 Task: Learn more about a career.
Action: Mouse moved to (911, 122)
Screenshot: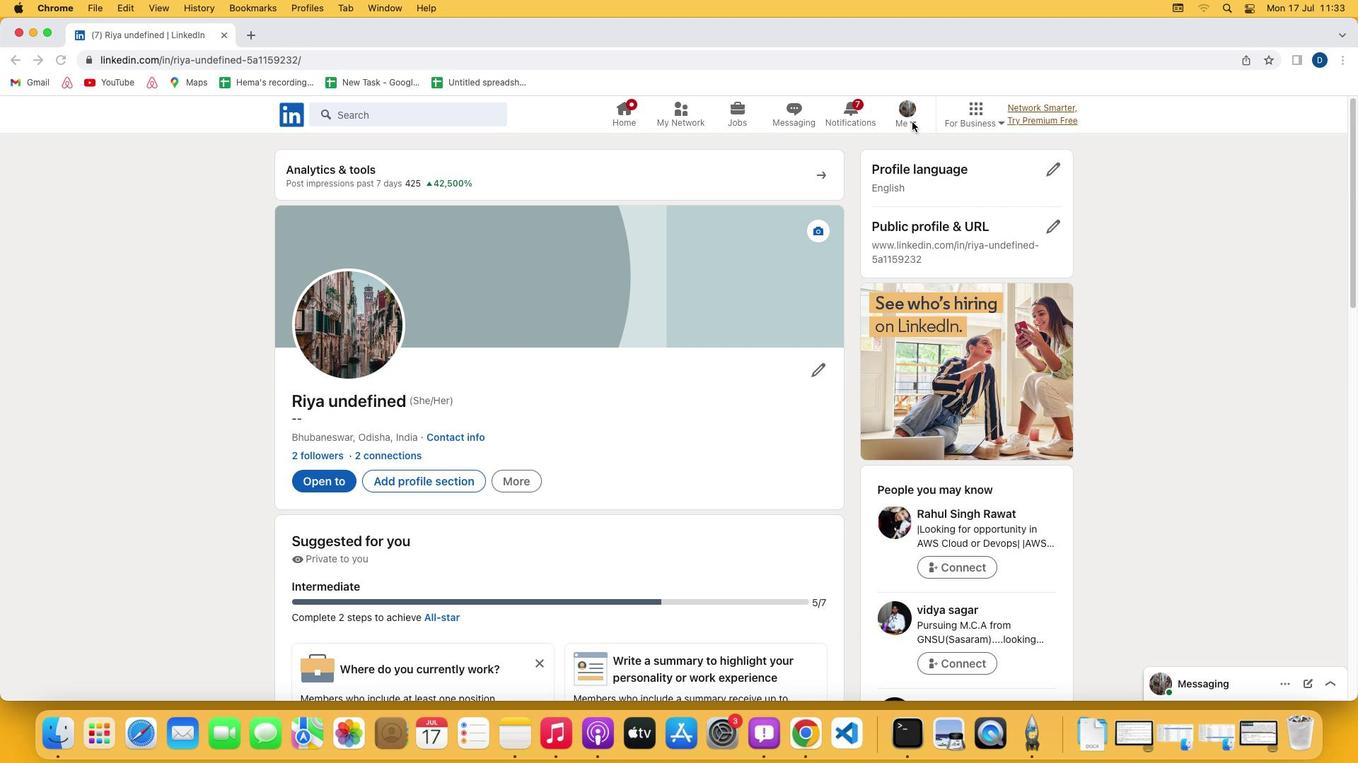 
Action: Mouse pressed left at (911, 122)
Screenshot: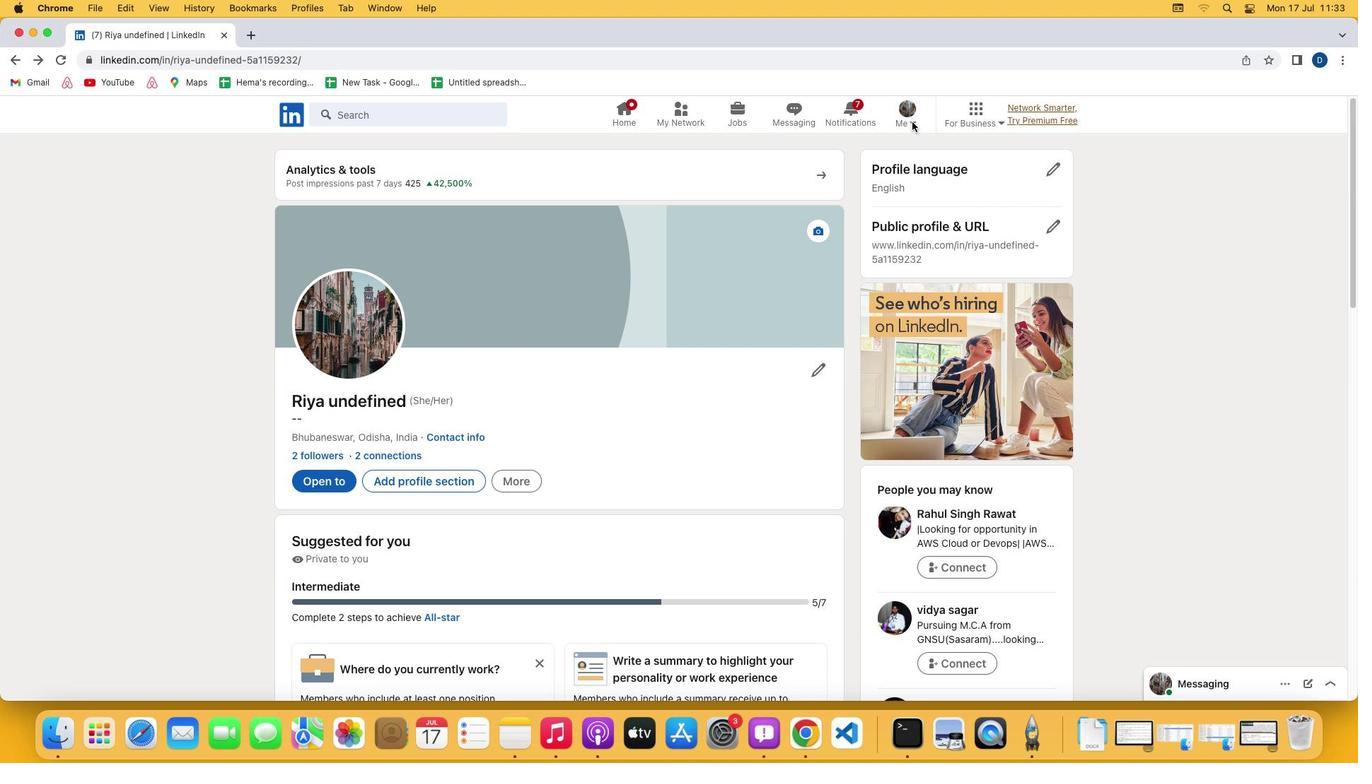 
Action: Mouse moved to (913, 123)
Screenshot: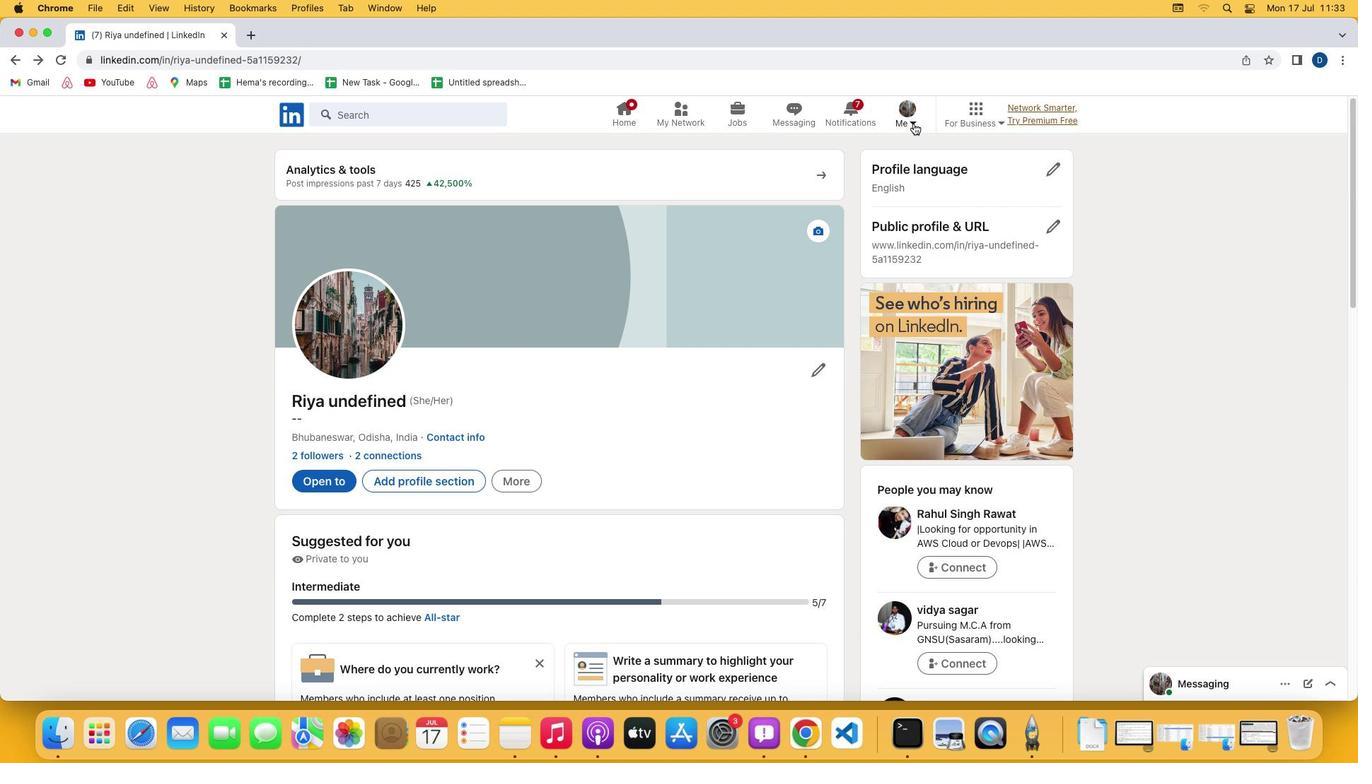 
Action: Mouse pressed left at (913, 123)
Screenshot: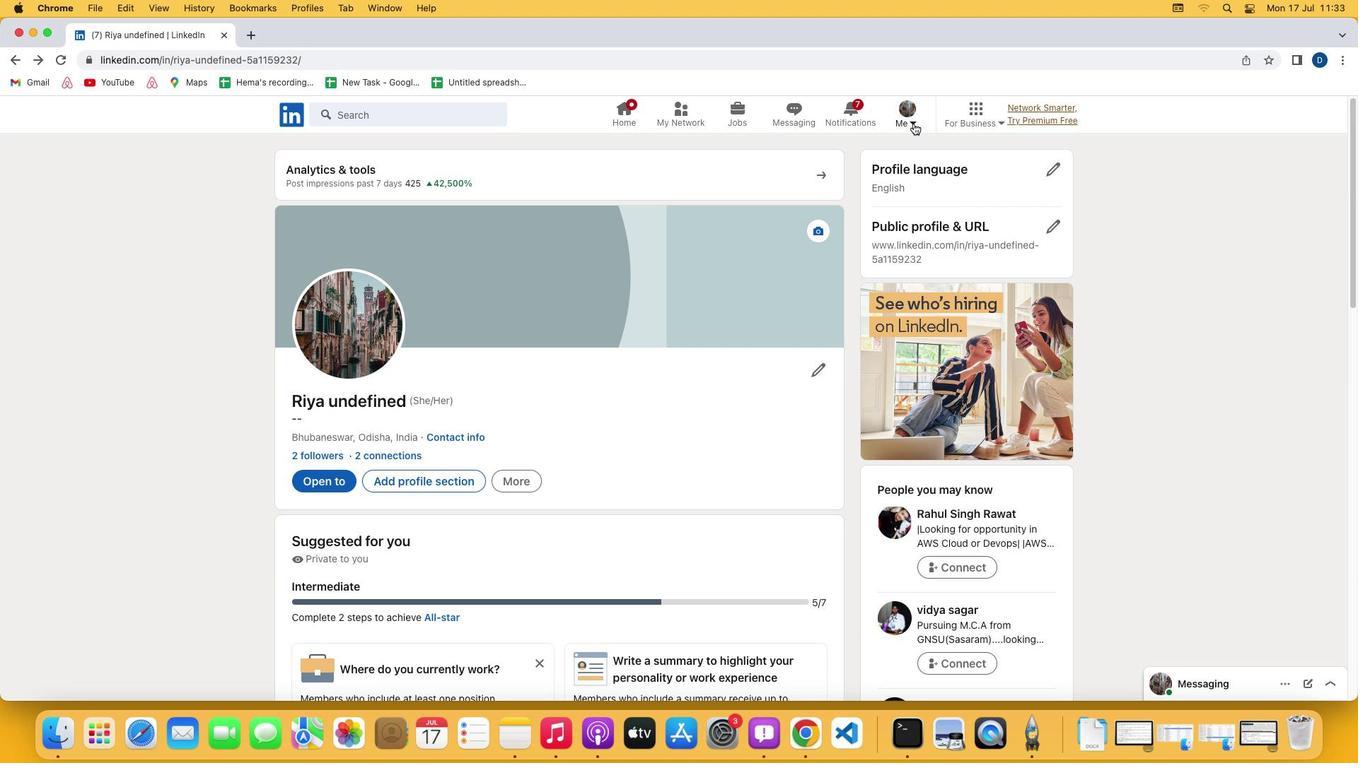 
Action: Mouse moved to (817, 270)
Screenshot: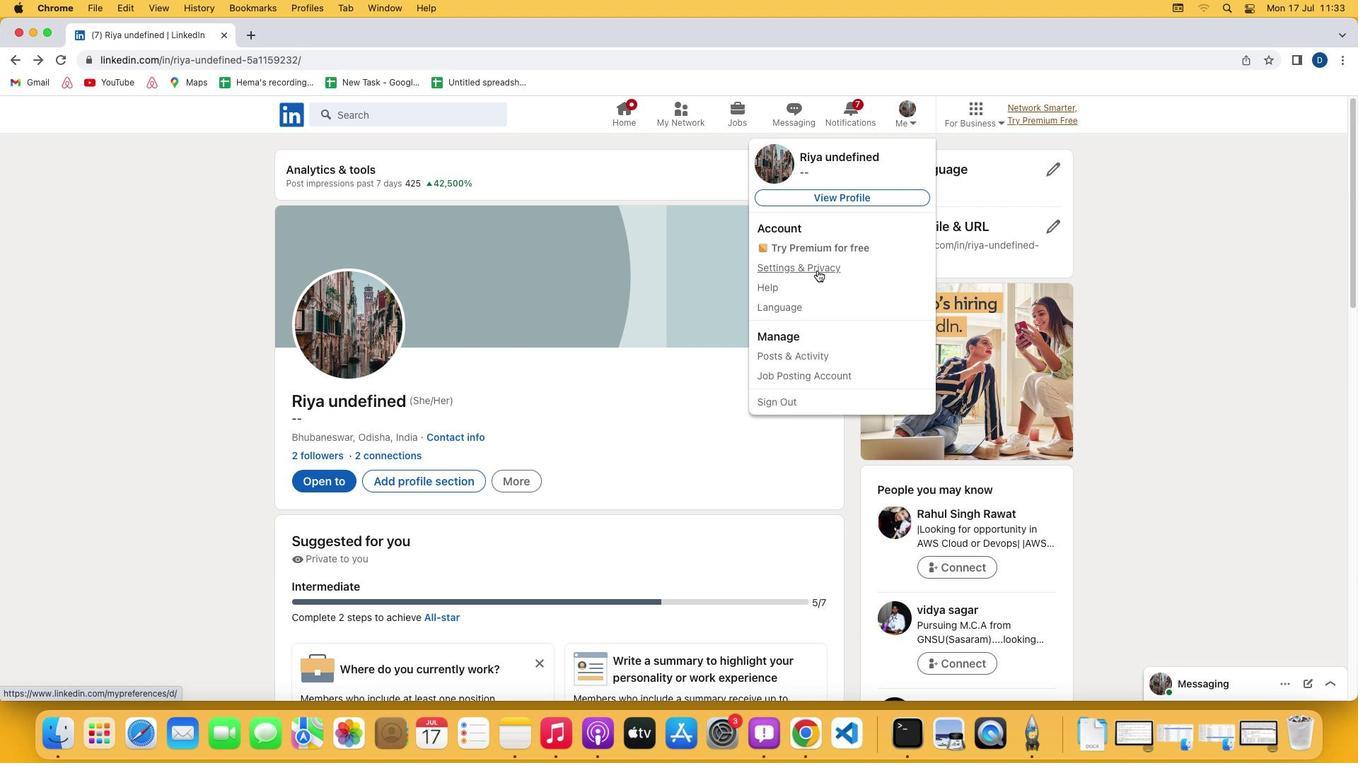 
Action: Mouse pressed left at (817, 270)
Screenshot: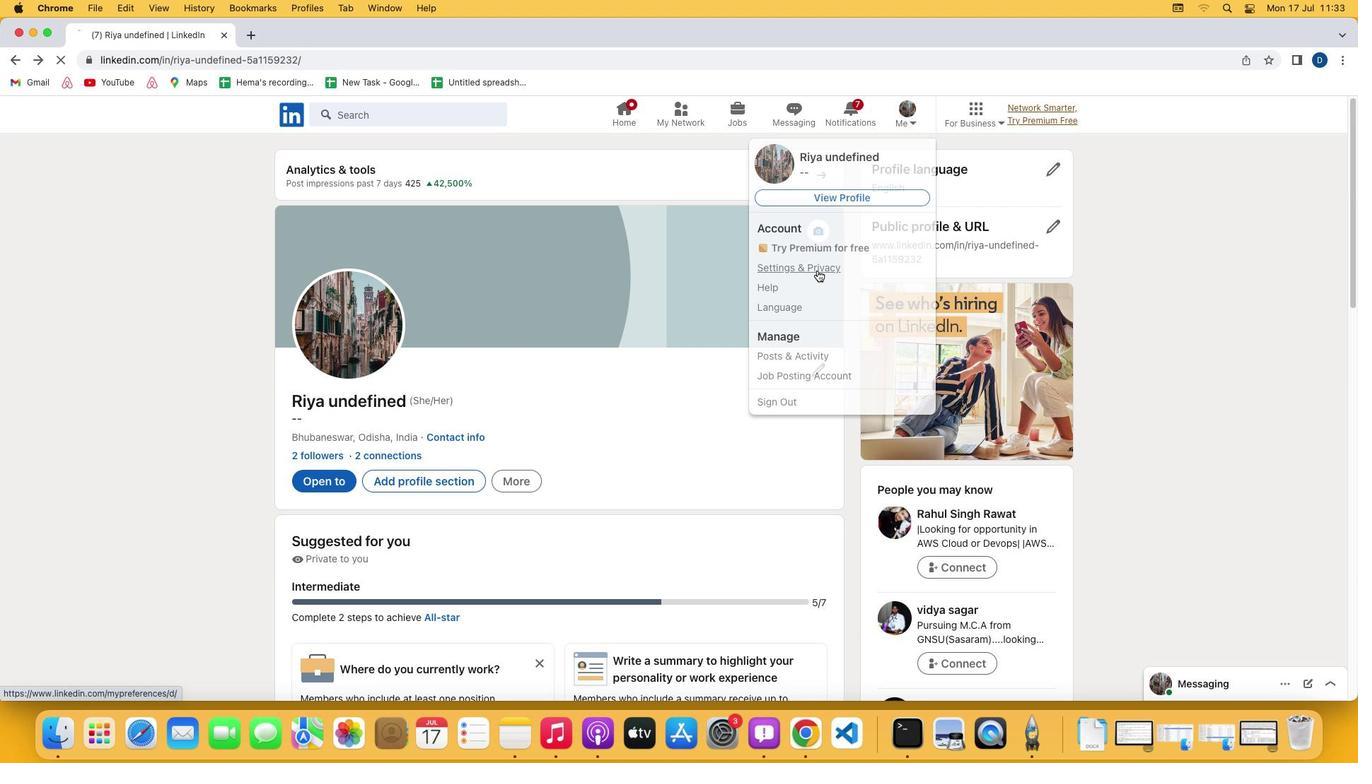 
Action: Mouse moved to (613, 477)
Screenshot: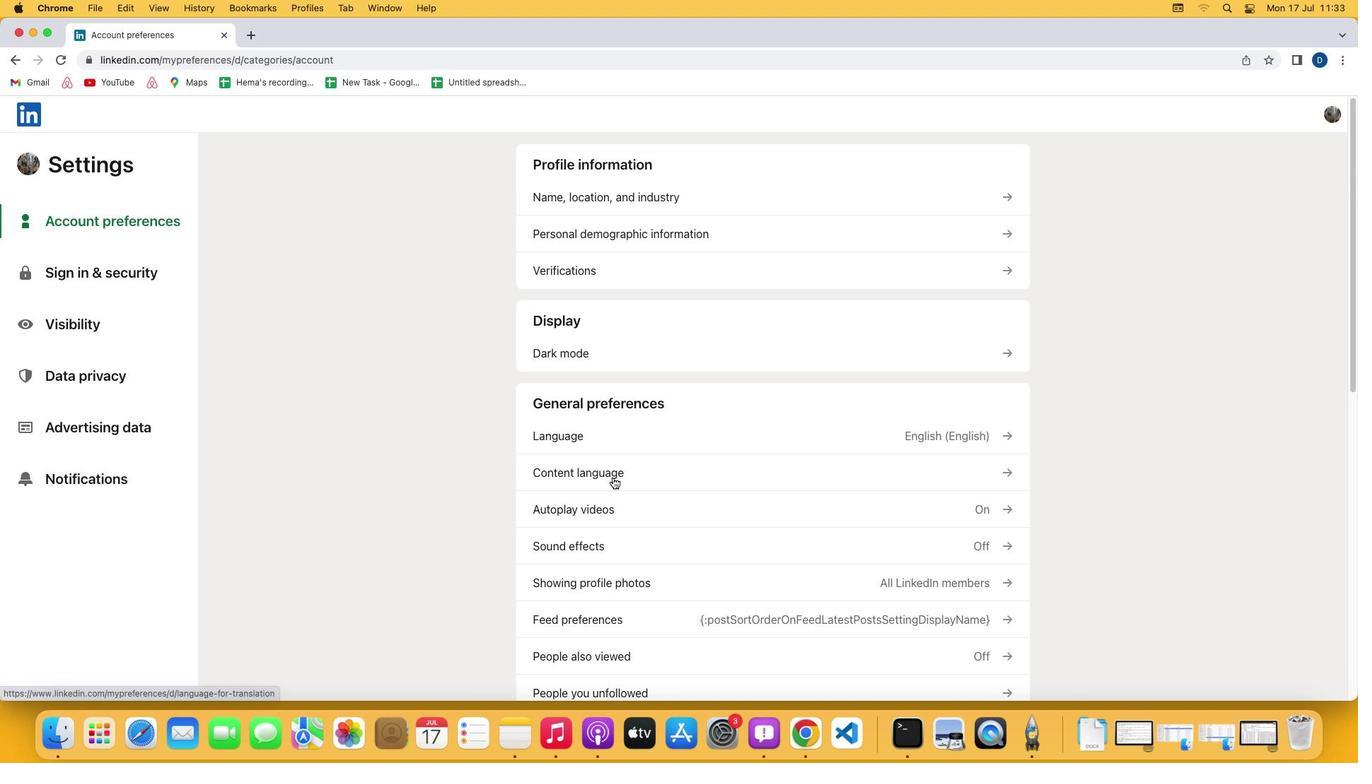 
Action: Mouse scrolled (613, 477) with delta (0, 0)
Screenshot: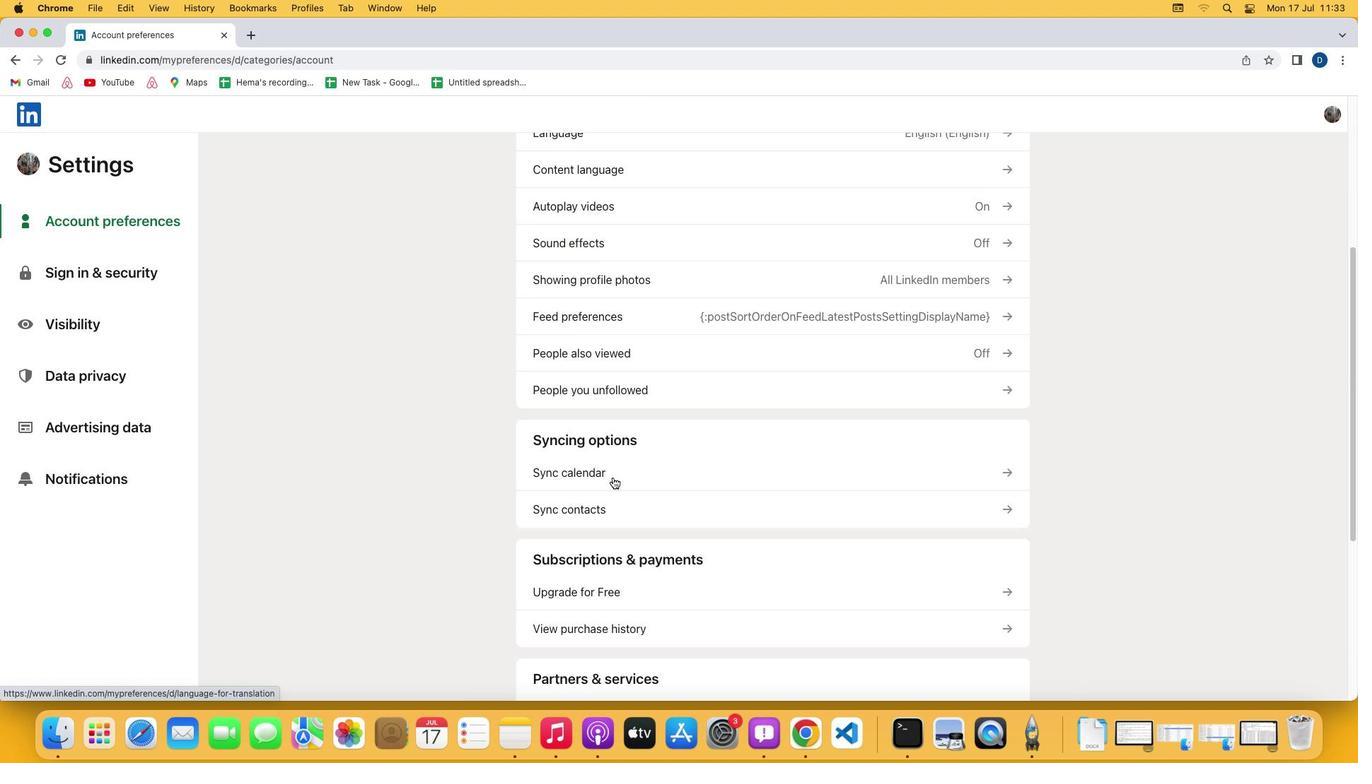 
Action: Mouse scrolled (613, 477) with delta (0, 0)
Screenshot: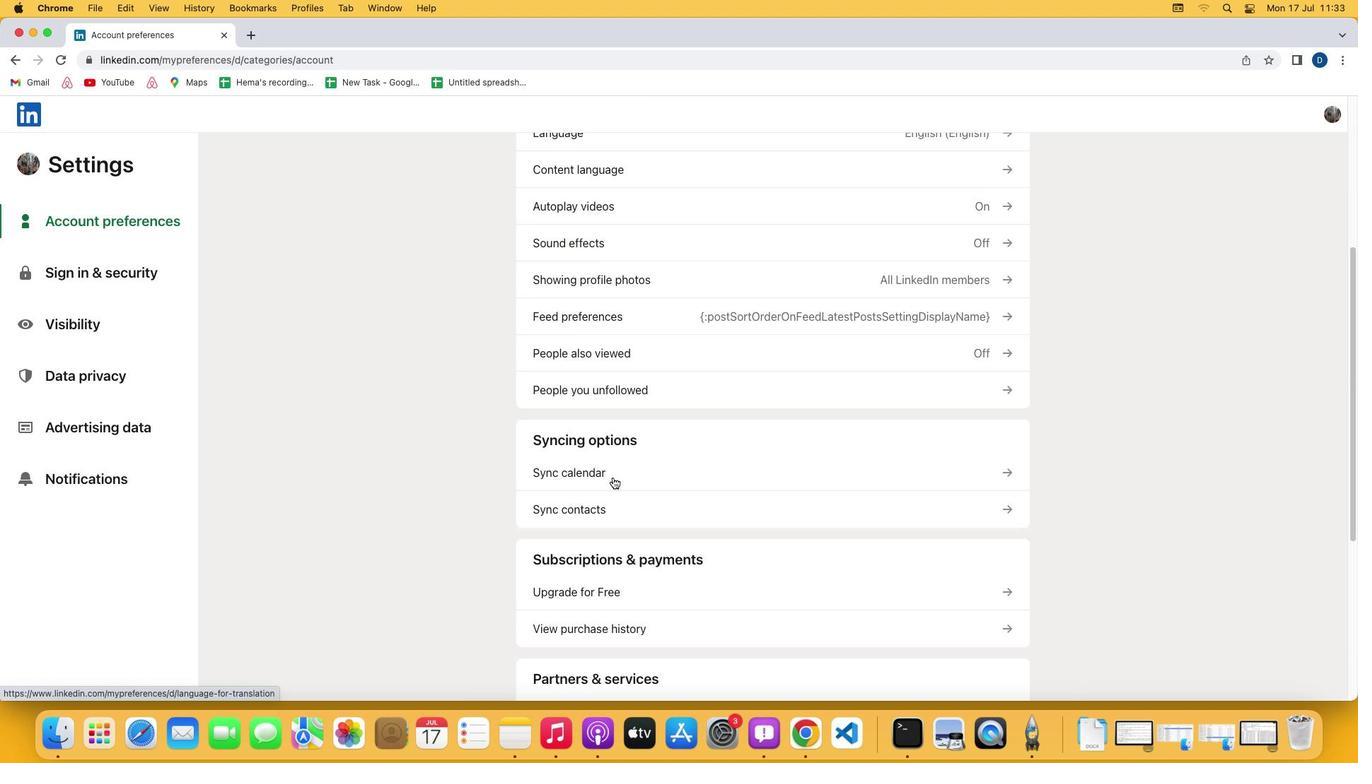 
Action: Mouse scrolled (613, 477) with delta (0, -2)
Screenshot: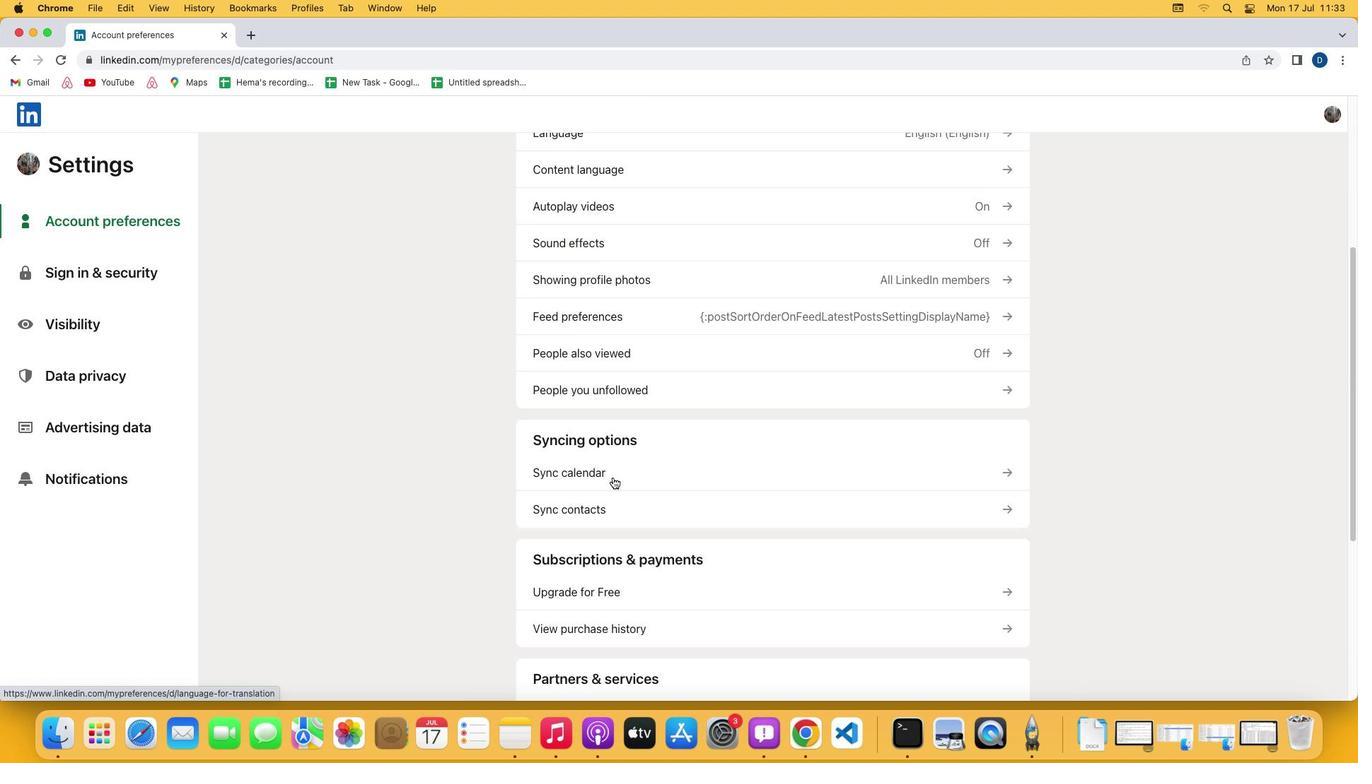 
Action: Mouse scrolled (613, 477) with delta (0, -3)
Screenshot: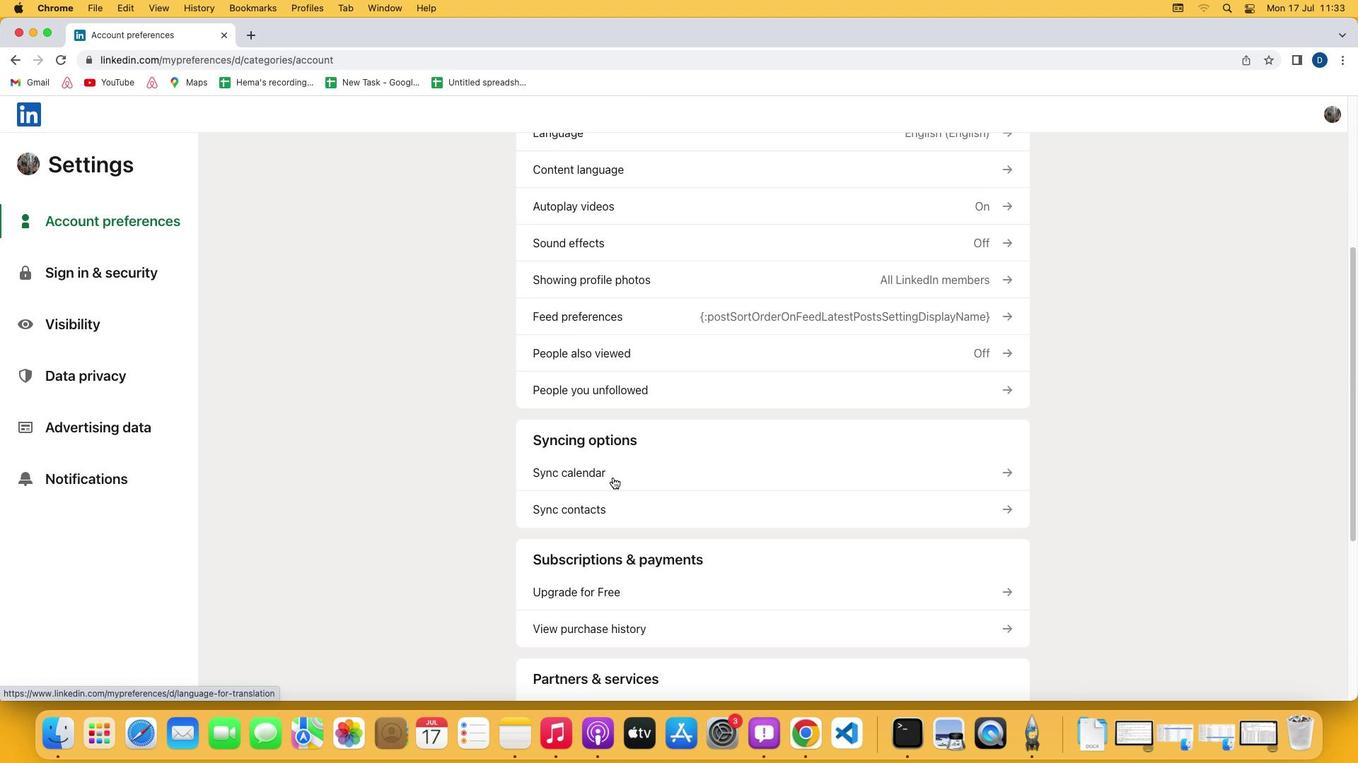 
Action: Mouse scrolled (613, 477) with delta (0, 0)
Screenshot: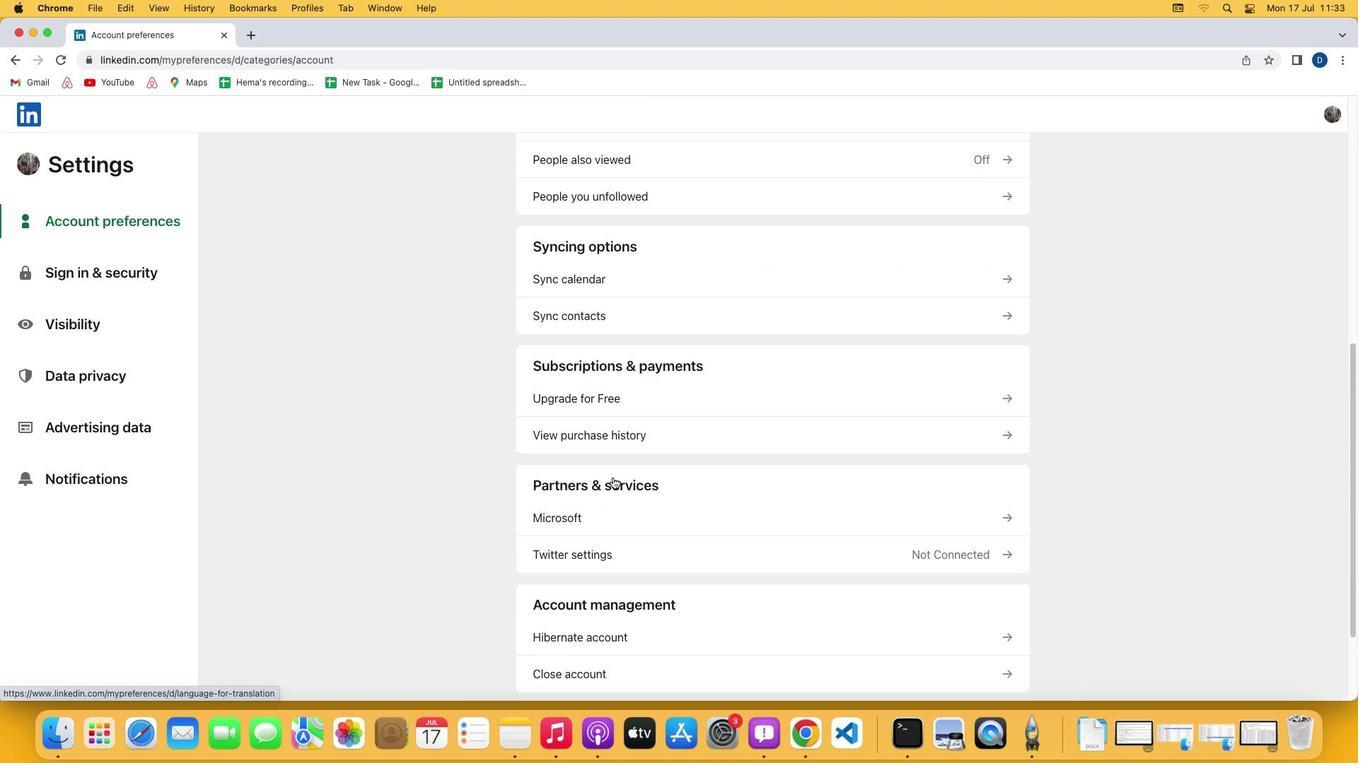 
Action: Mouse scrolled (613, 477) with delta (0, 0)
Screenshot: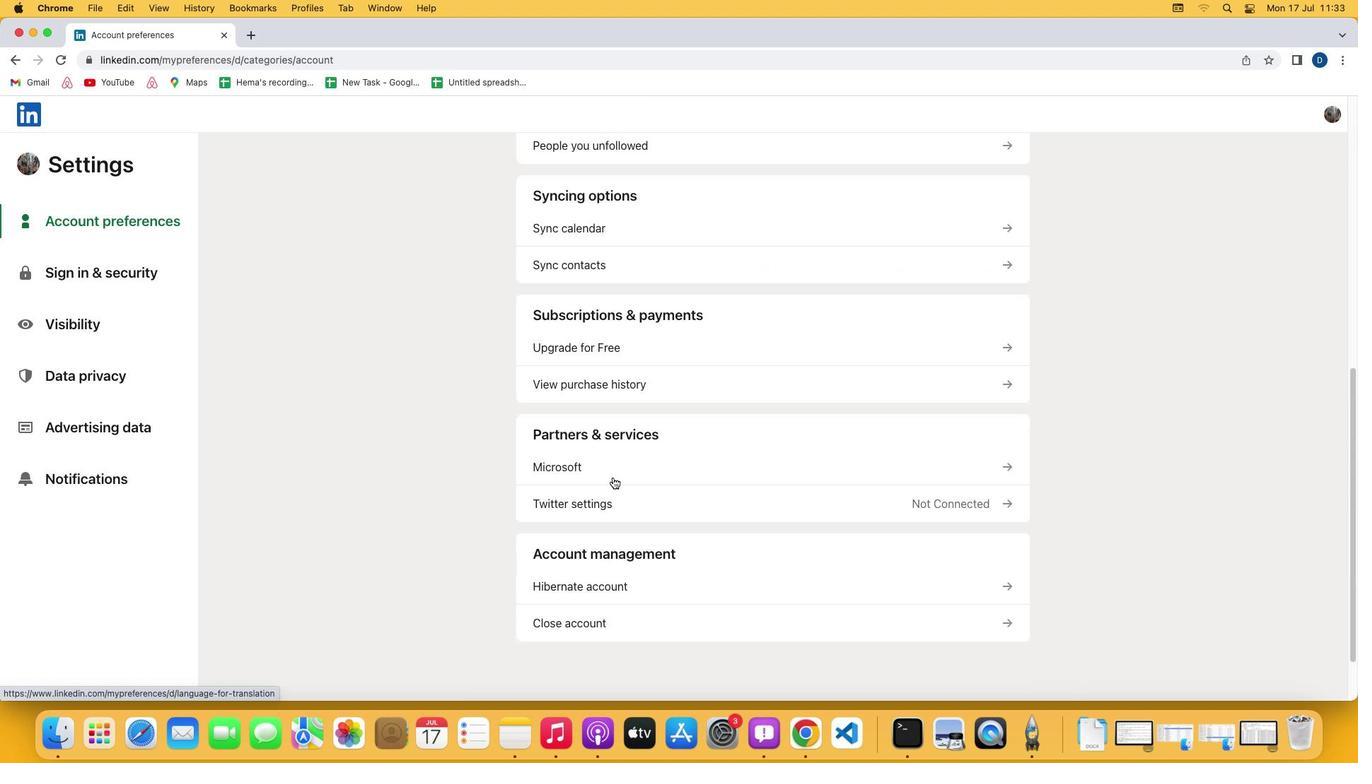 
Action: Mouse scrolled (613, 477) with delta (0, -2)
Screenshot: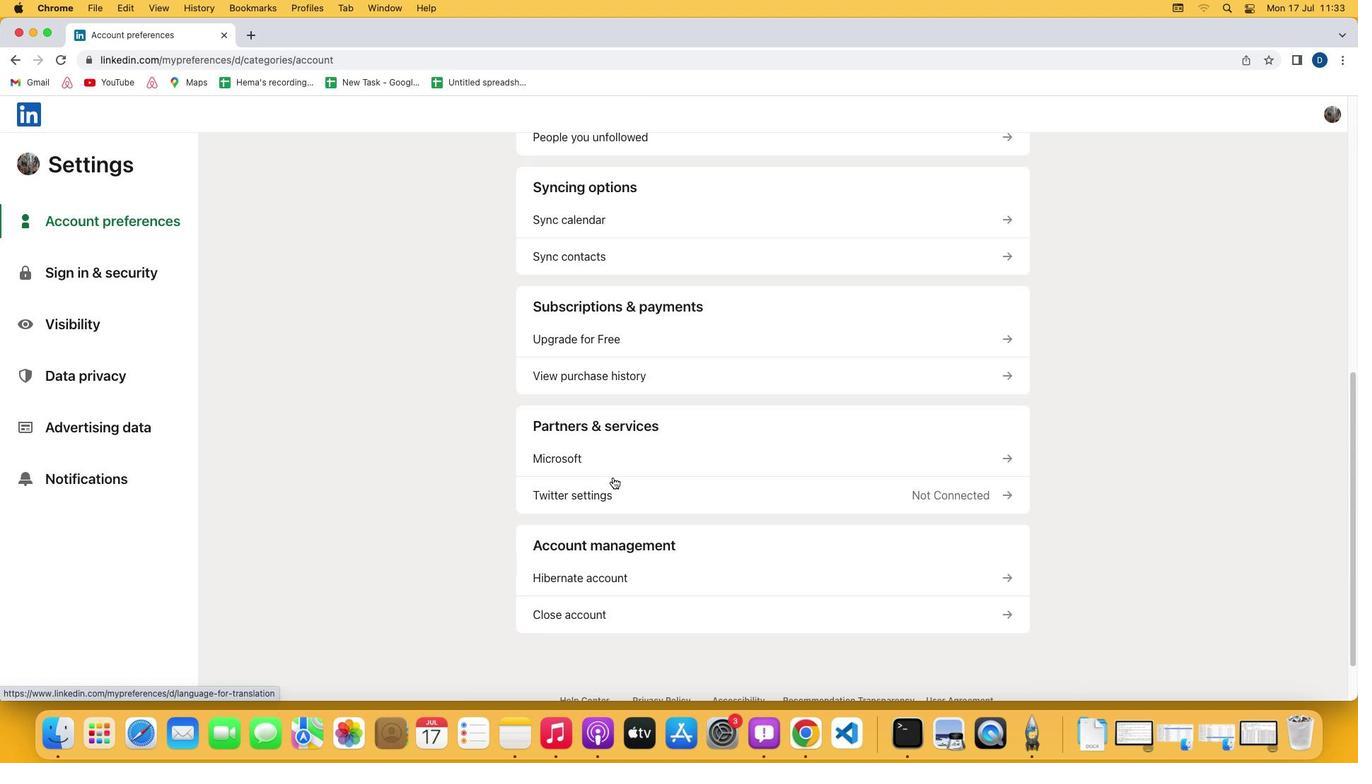 
Action: Mouse scrolled (613, 477) with delta (0, -2)
Screenshot: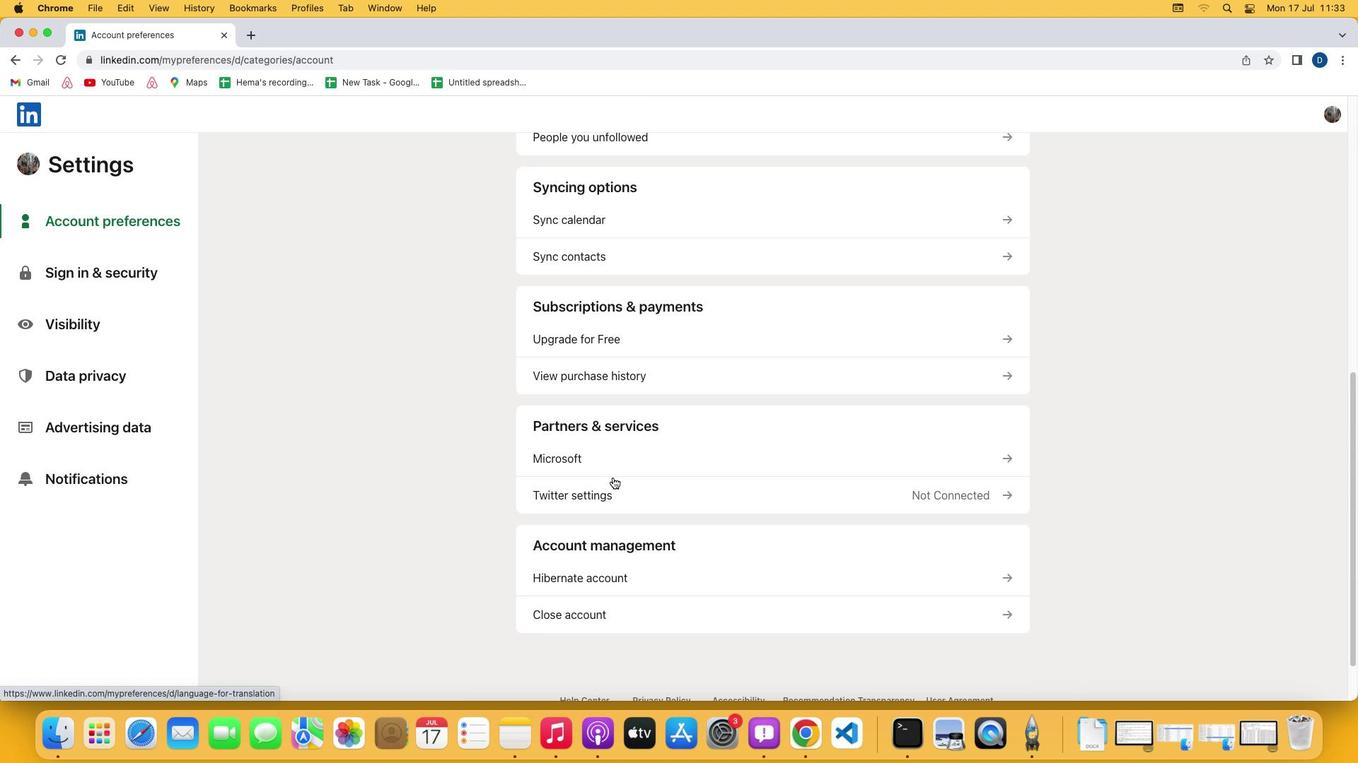 
Action: Mouse moved to (630, 328)
Screenshot: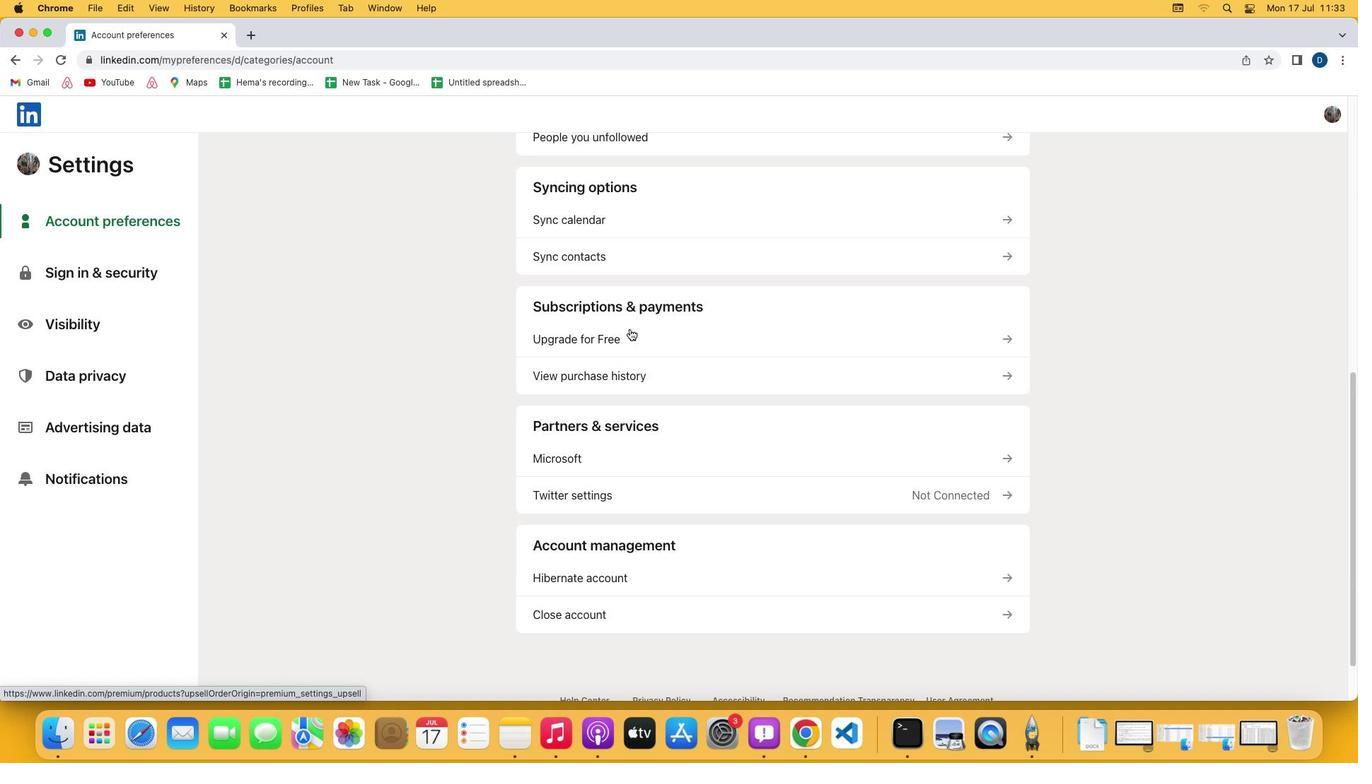 
Action: Mouse pressed left at (630, 328)
Screenshot: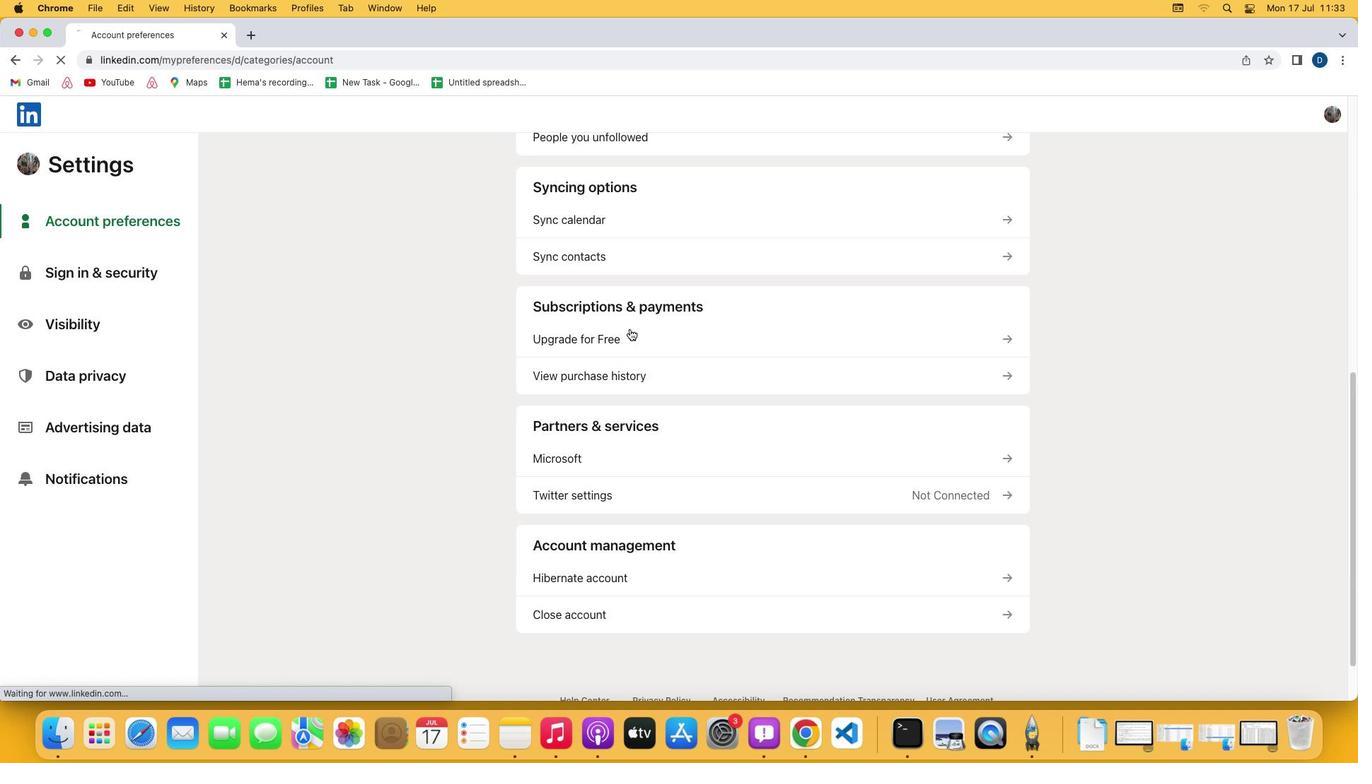 
Action: Mouse moved to (550, 415)
Screenshot: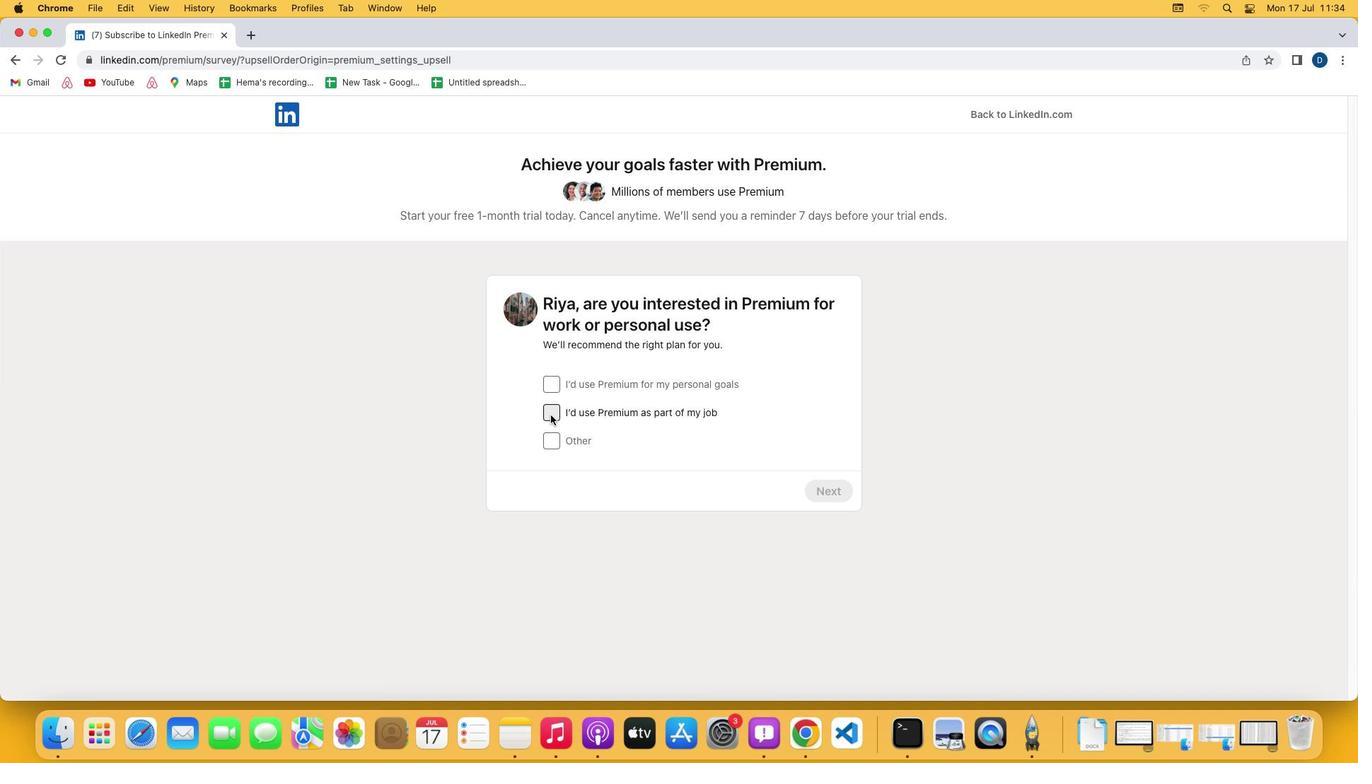 
Action: Mouse pressed left at (550, 415)
Screenshot: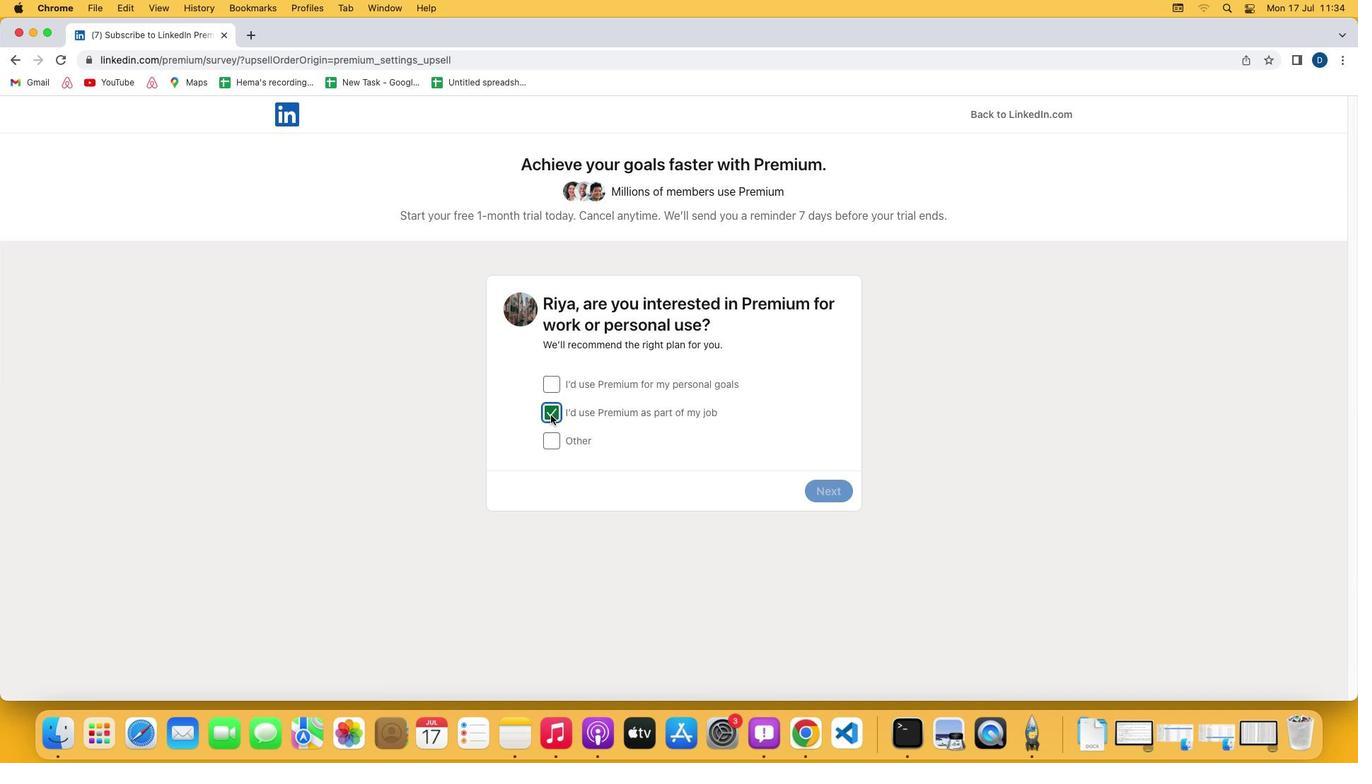 
Action: Mouse moved to (825, 488)
Screenshot: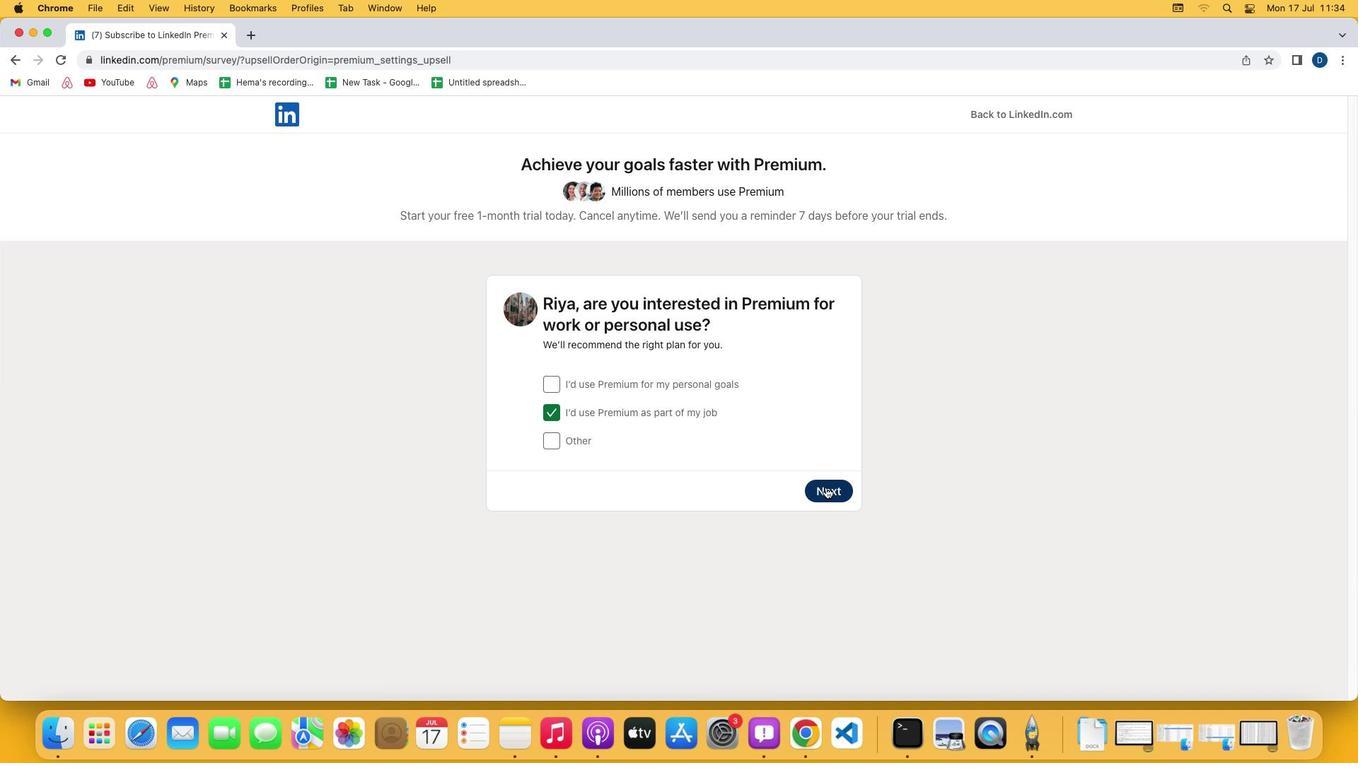 
Action: Mouse pressed left at (825, 488)
Screenshot: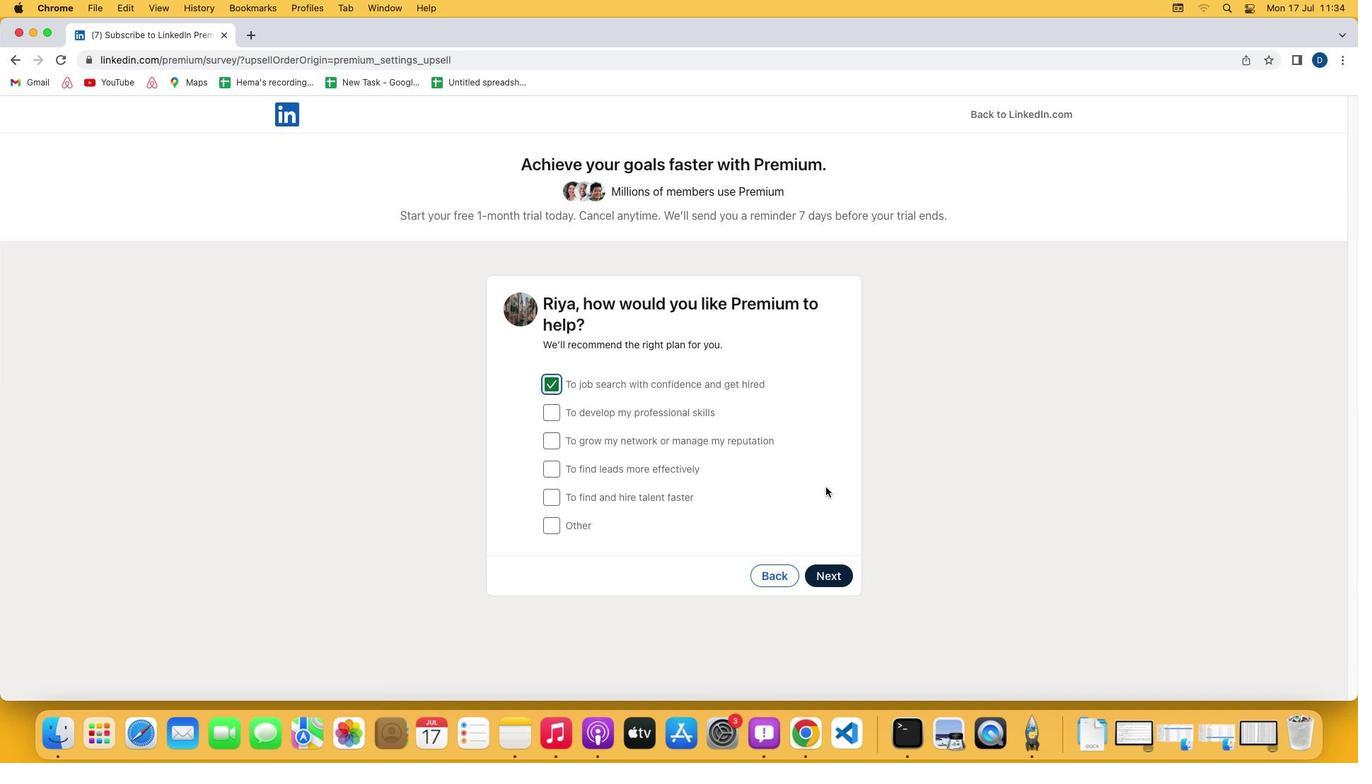 
Action: Mouse moved to (832, 573)
Screenshot: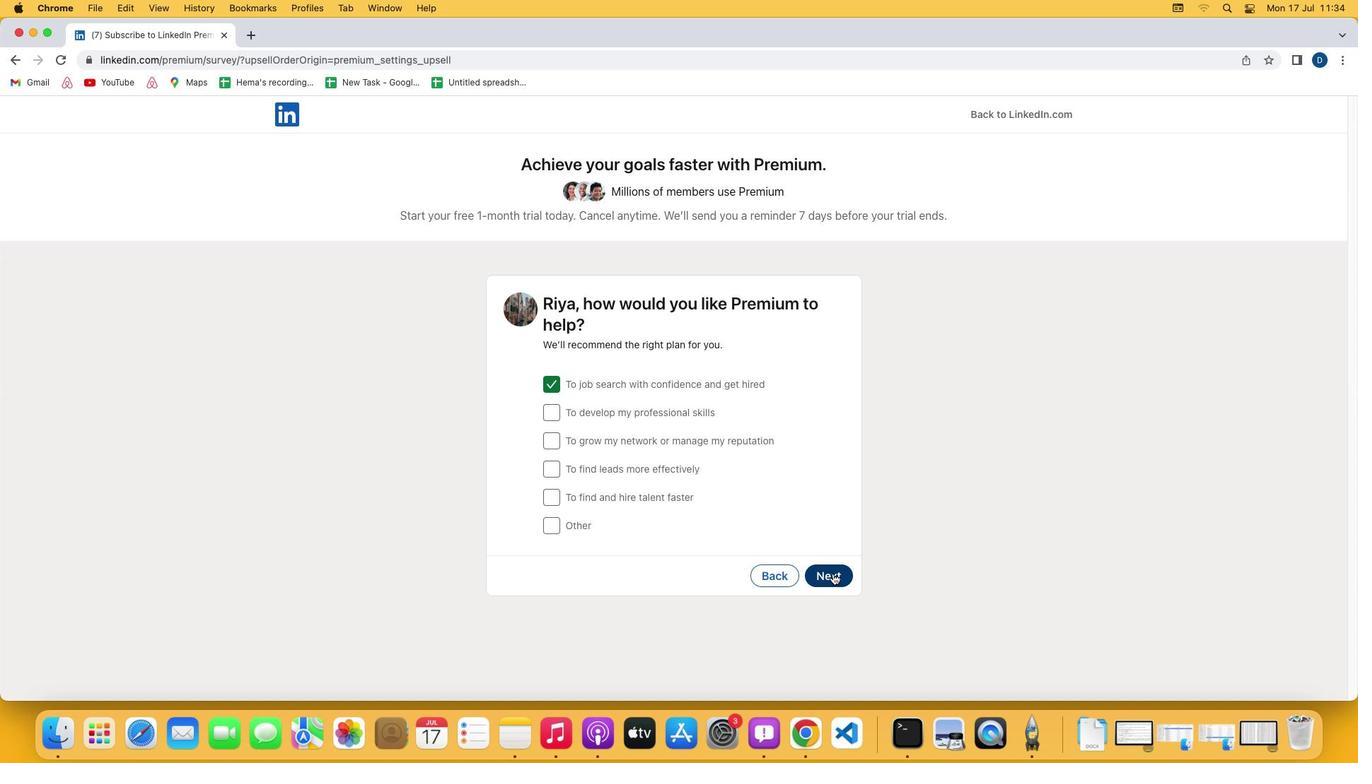 
Action: Mouse pressed left at (832, 573)
Screenshot: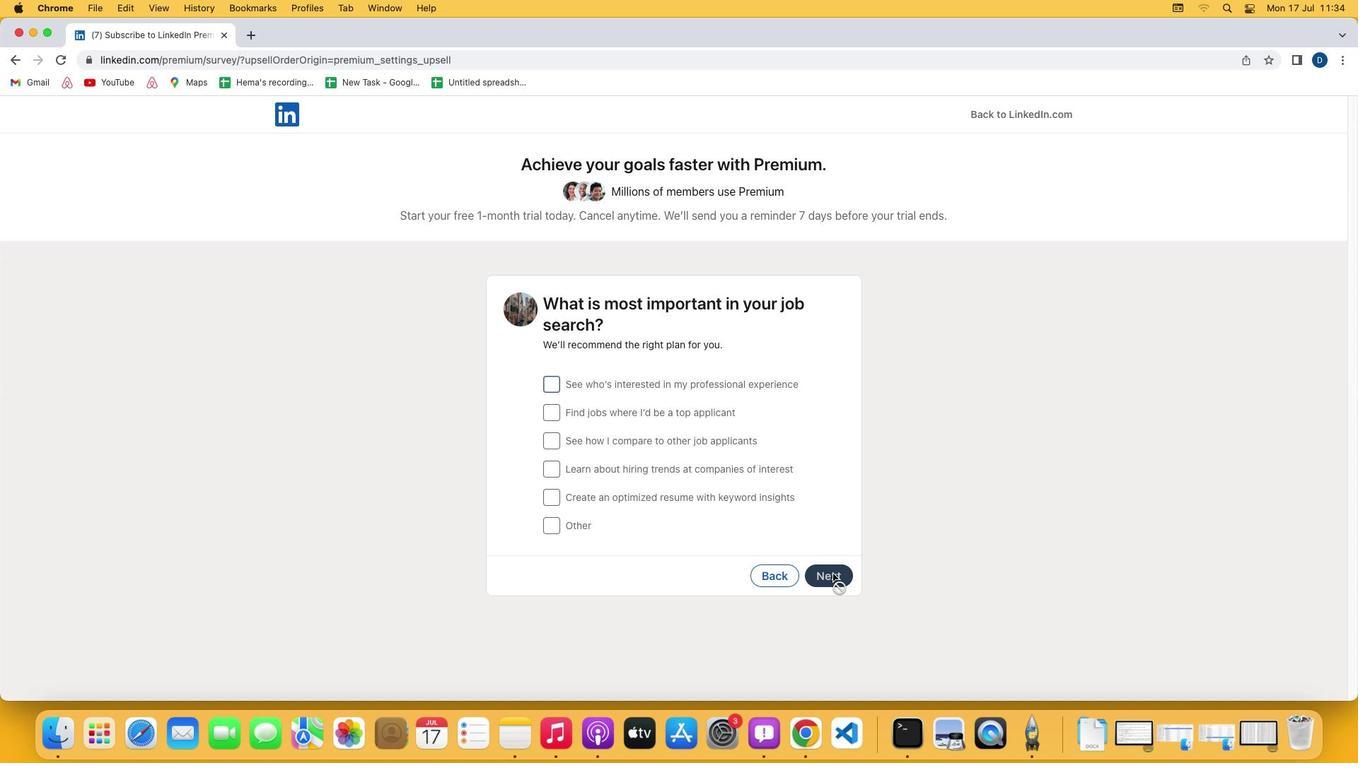 
Action: Mouse moved to (545, 415)
Screenshot: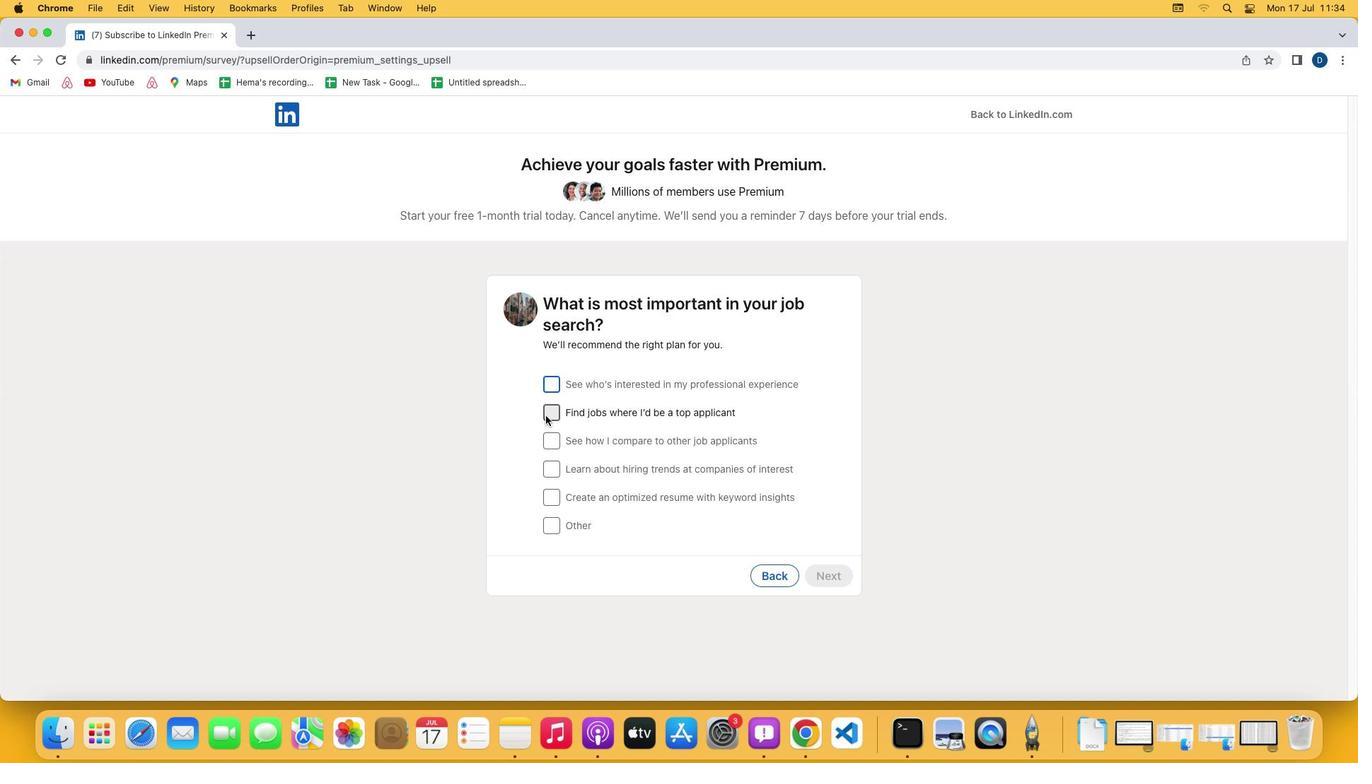 
Action: Mouse pressed left at (545, 415)
Screenshot: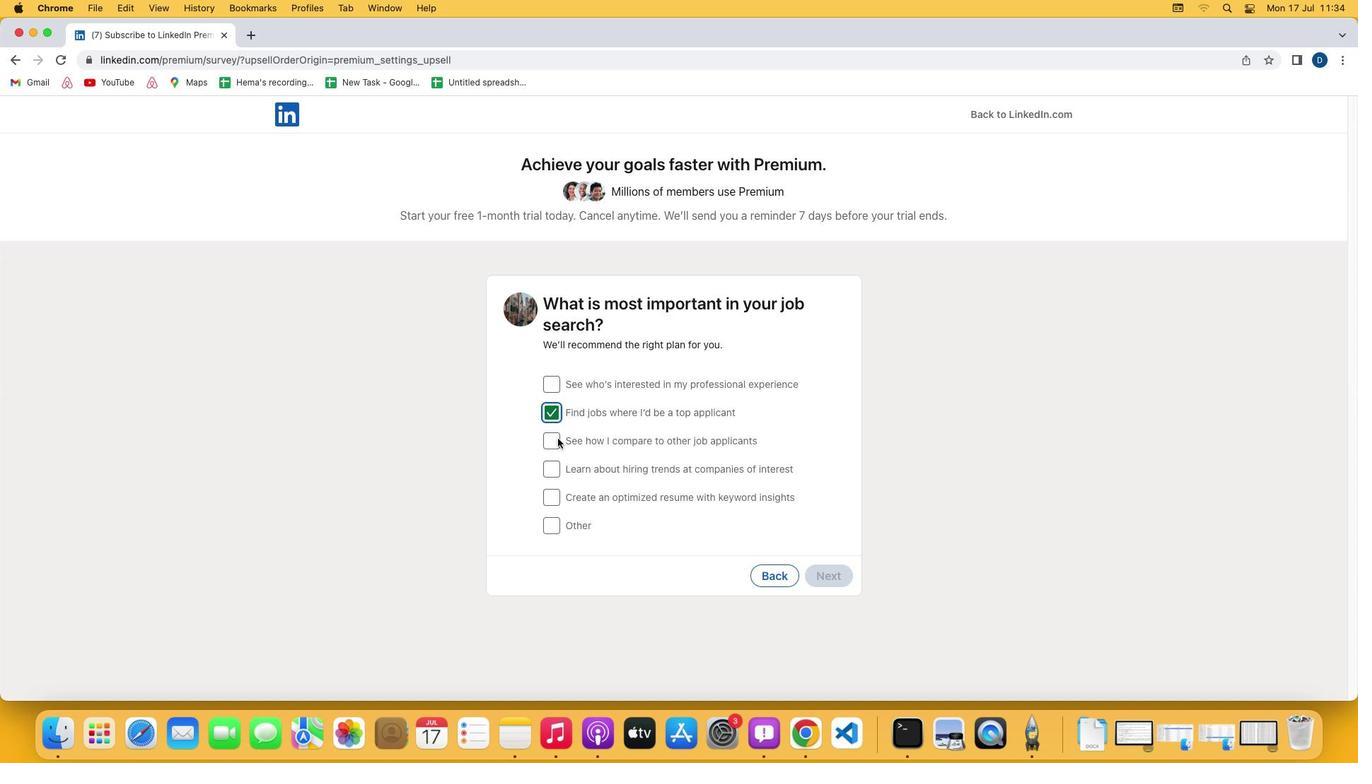 
Action: Mouse moved to (817, 582)
Screenshot: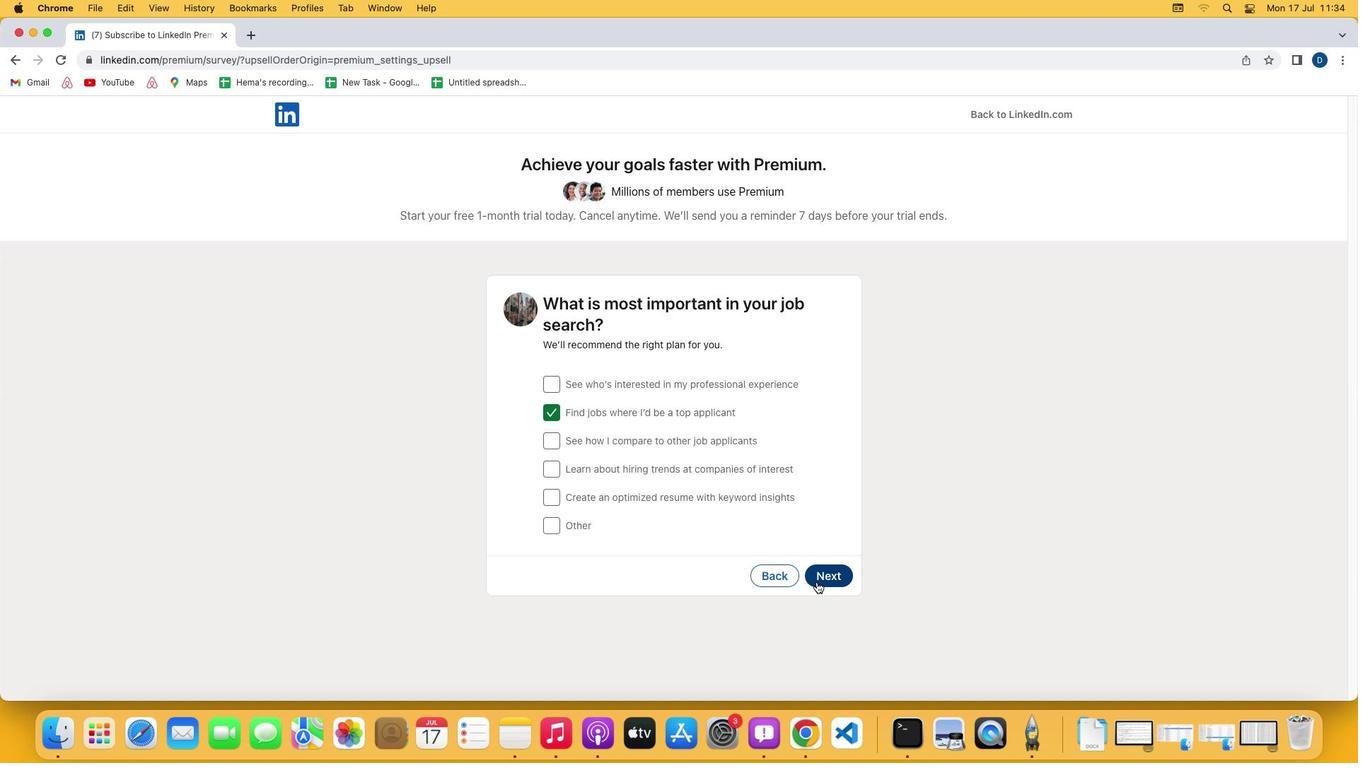 
Action: Mouse pressed left at (817, 582)
Screenshot: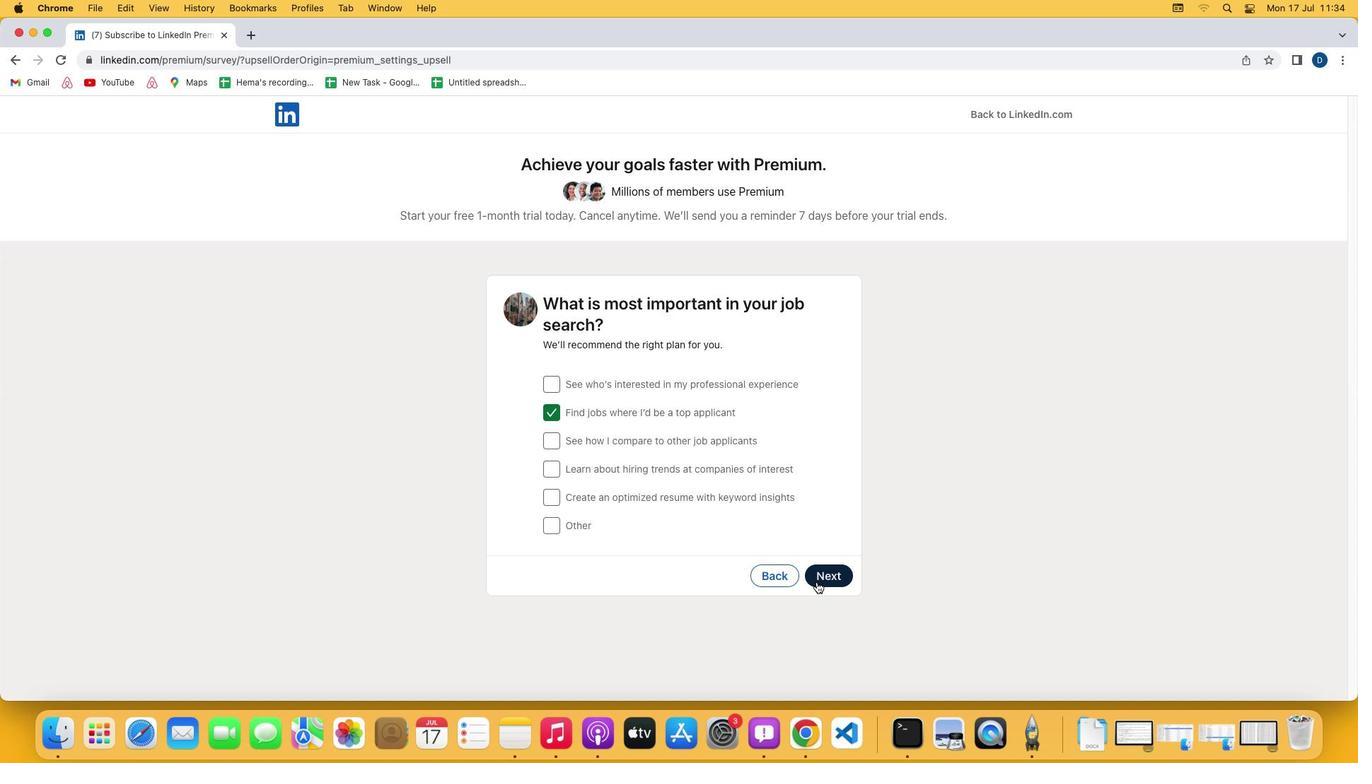 
Action: Mouse moved to (681, 551)
Screenshot: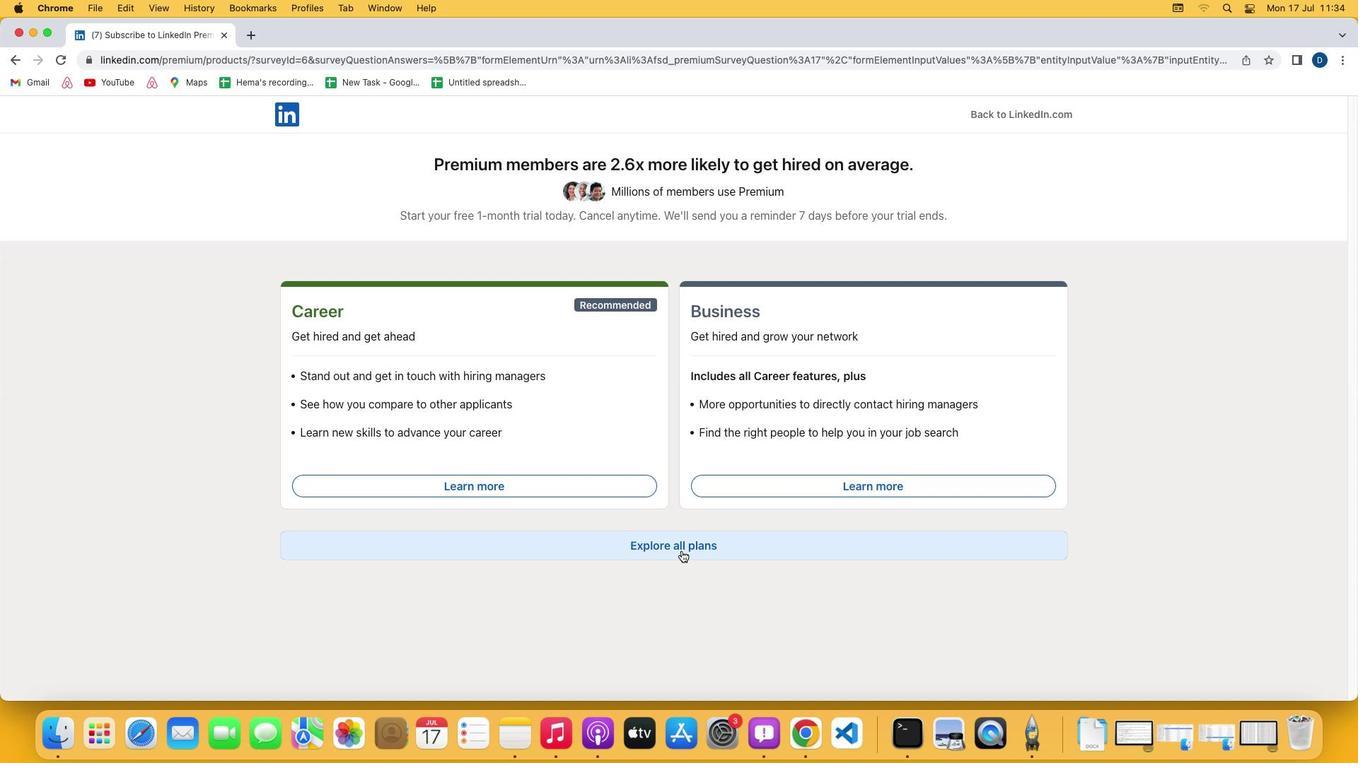 
Action: Mouse pressed left at (681, 551)
Screenshot: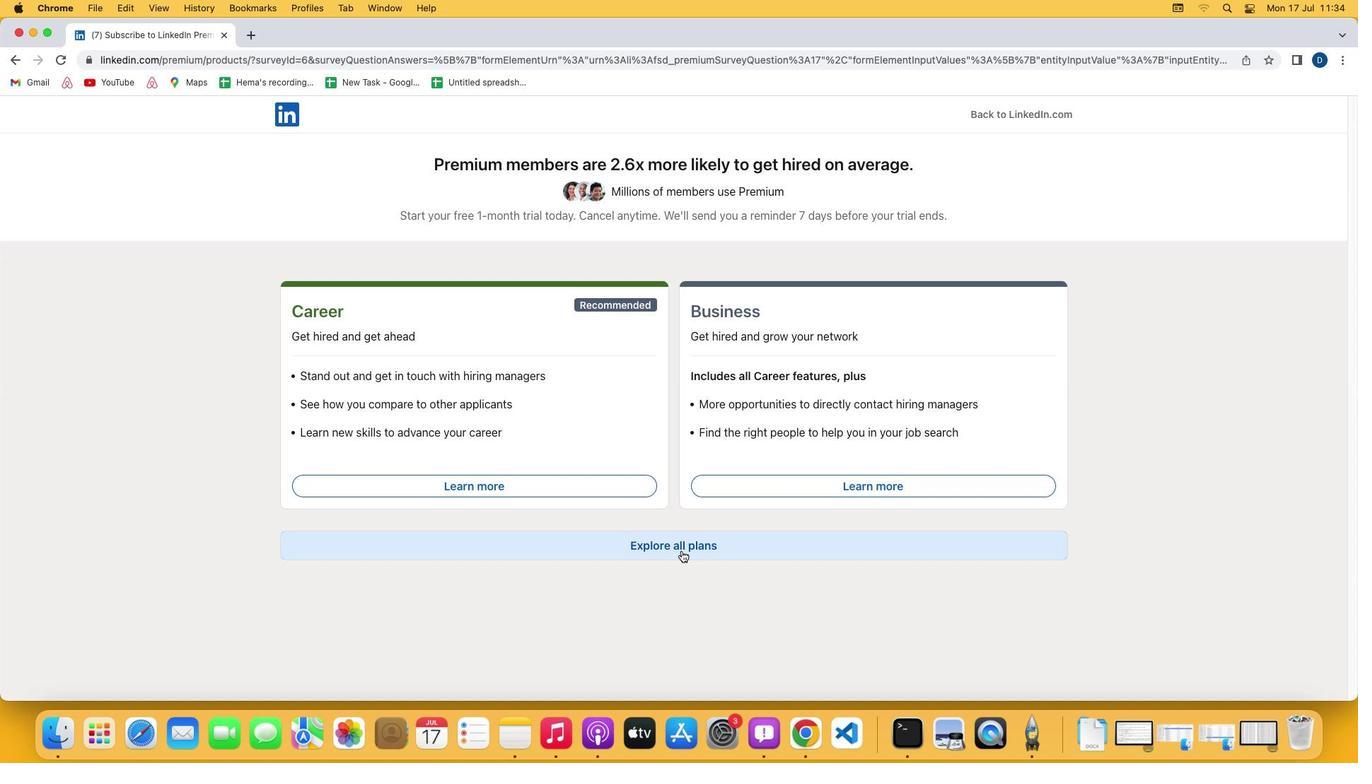 
Action: Mouse moved to (372, 585)
Screenshot: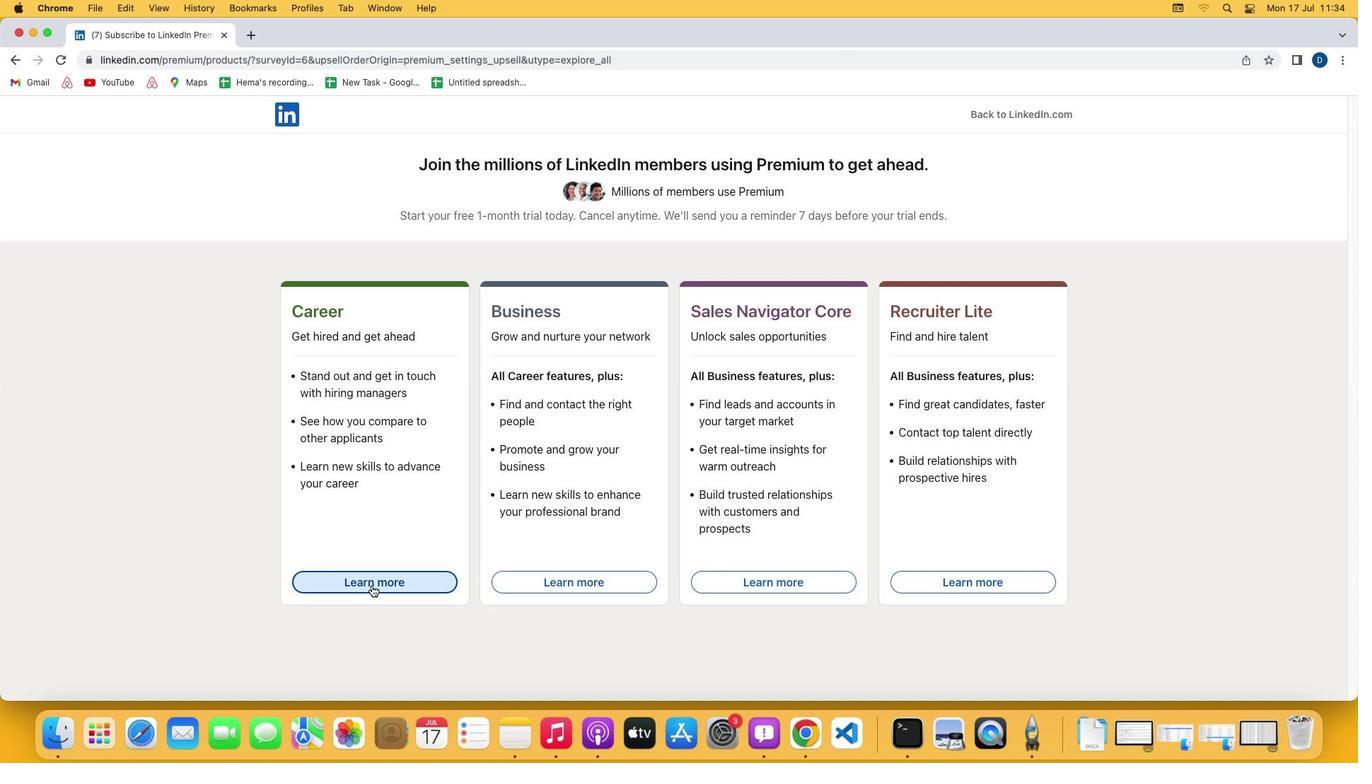 
Action: Mouse pressed left at (372, 585)
Screenshot: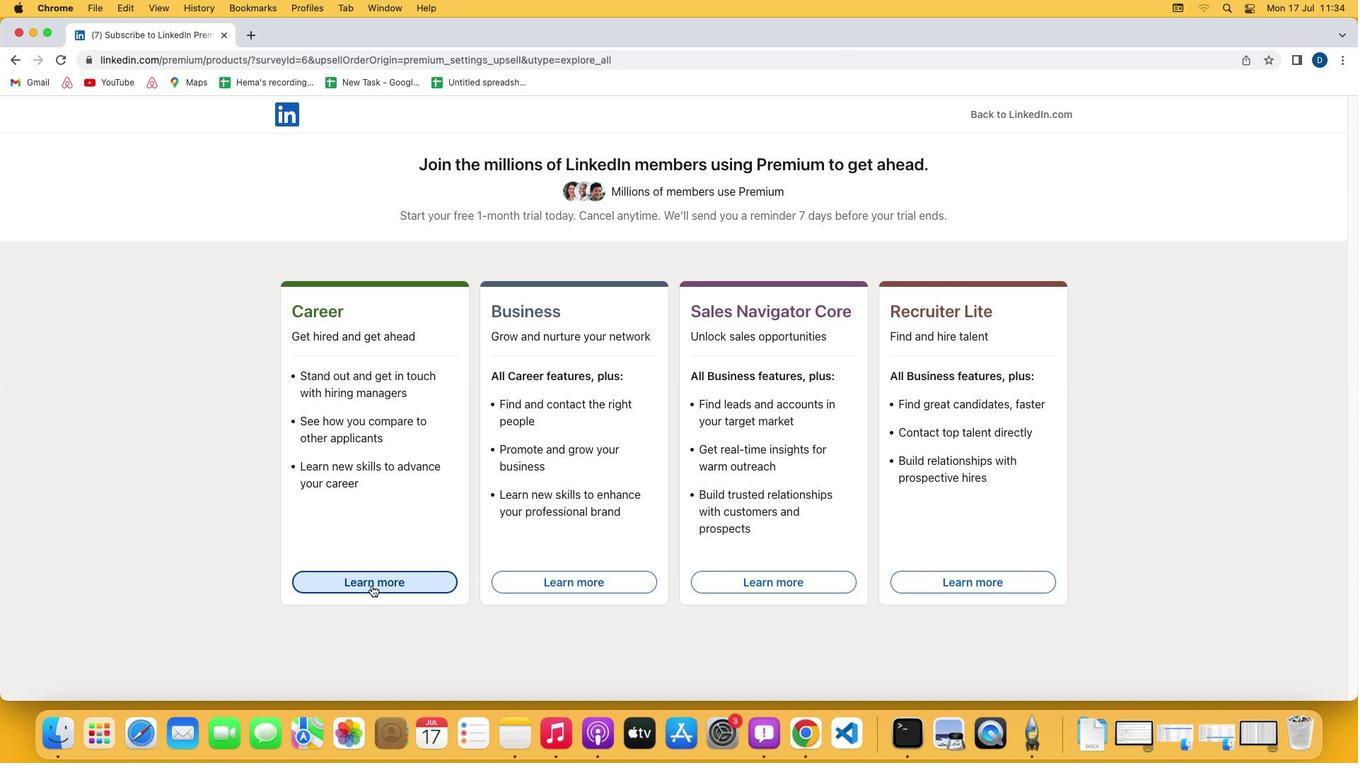
